 Task: Create a rule when any label is removed from a card by anyone.
Action: Mouse pressed left at (1007, 275)
Screenshot: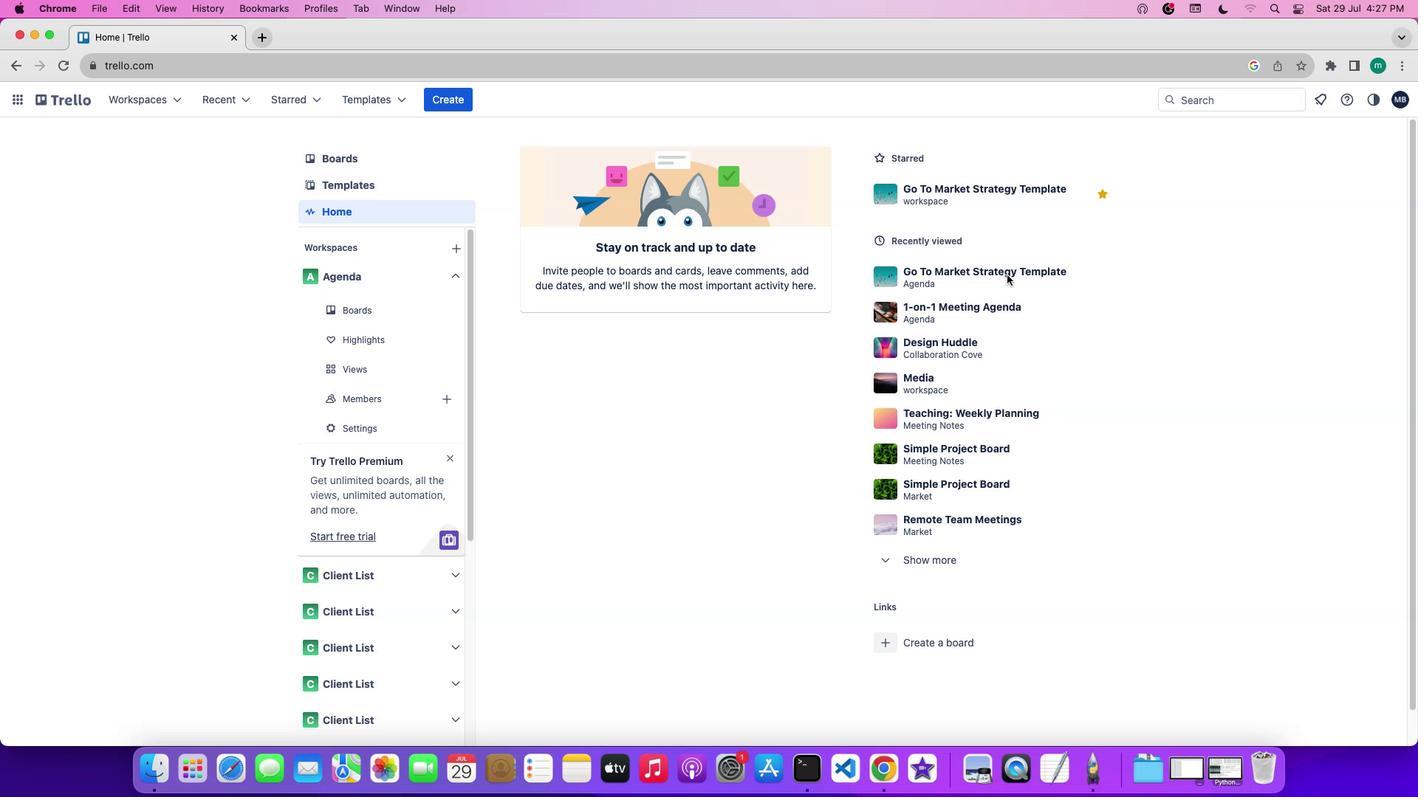 
Action: Mouse pressed left at (1007, 275)
Screenshot: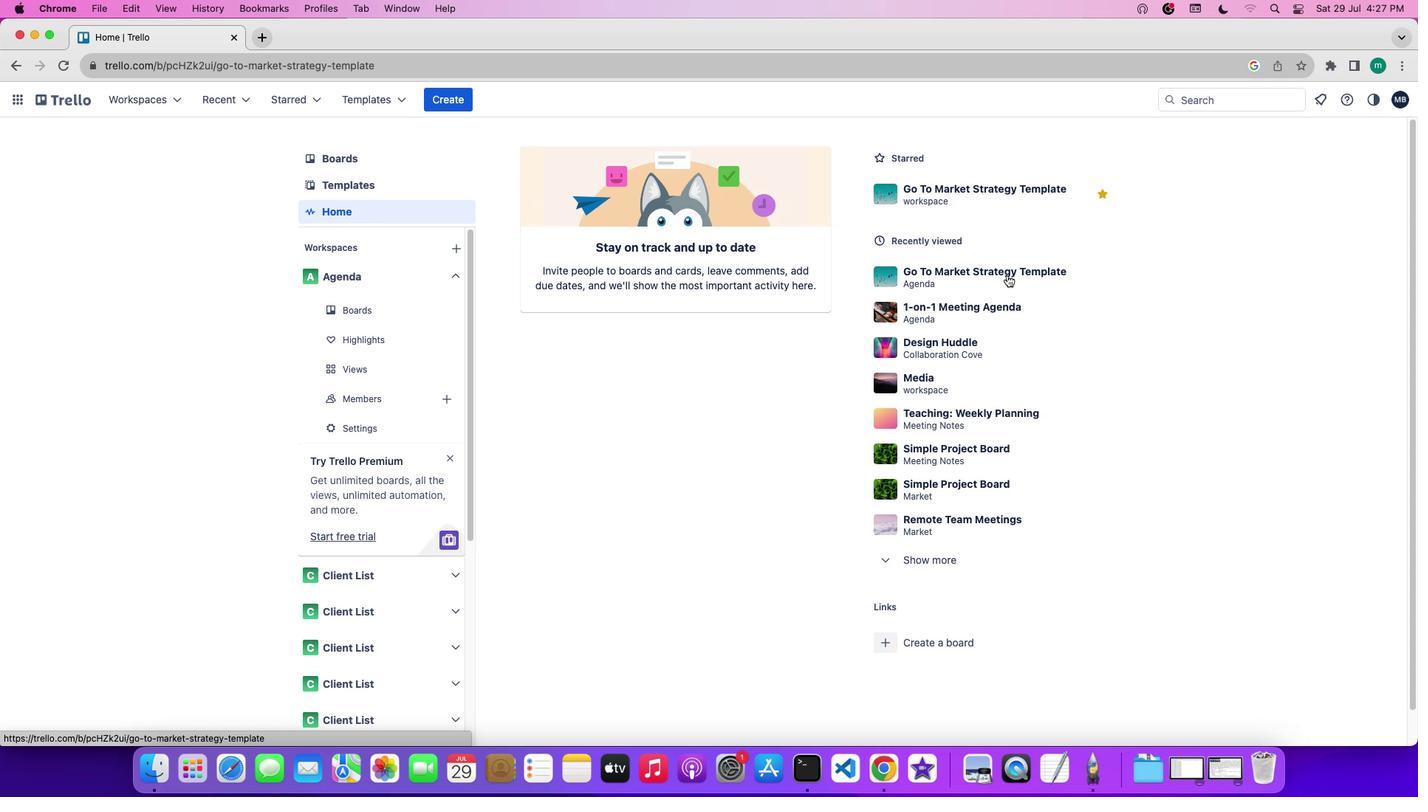 
Action: Mouse moved to (1232, 342)
Screenshot: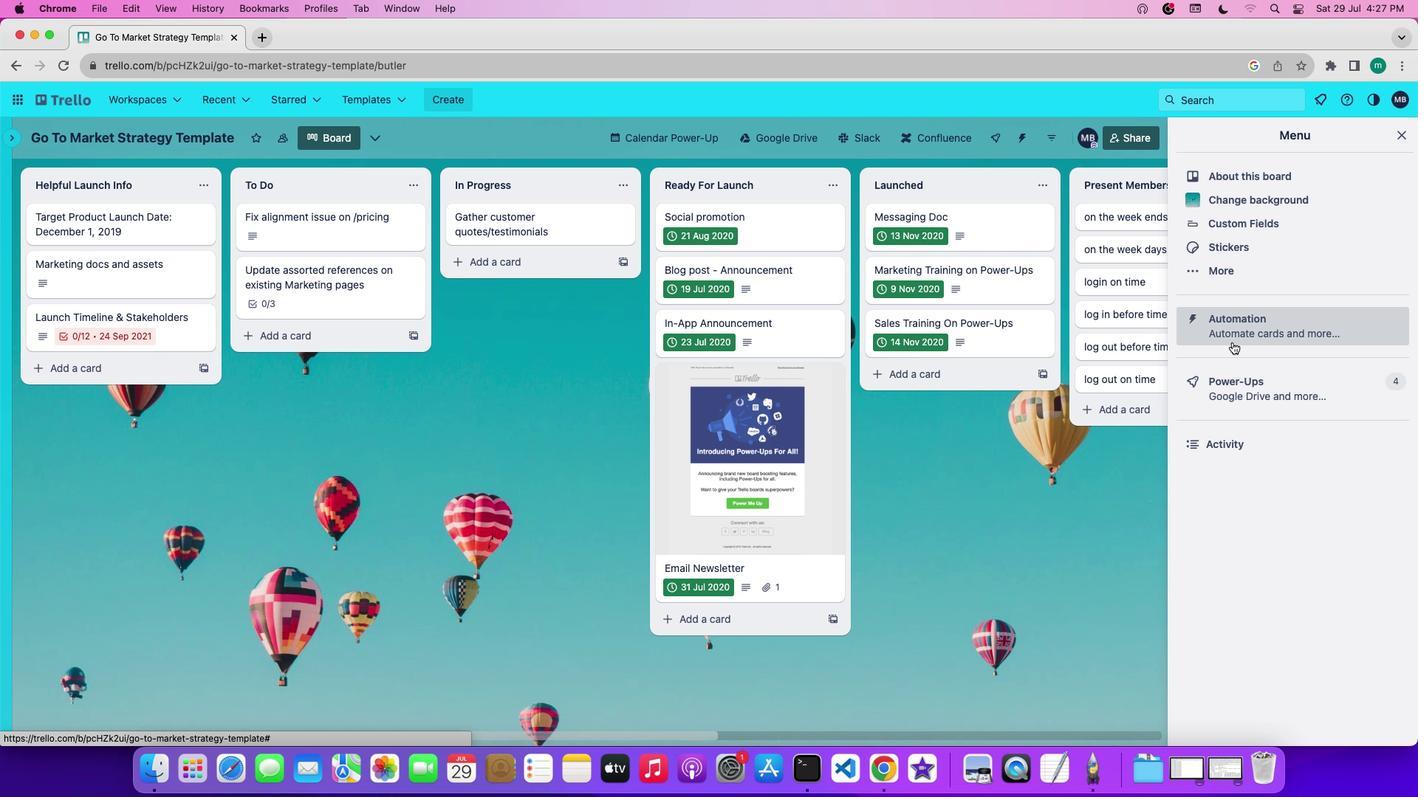 
Action: Mouse pressed left at (1232, 342)
Screenshot: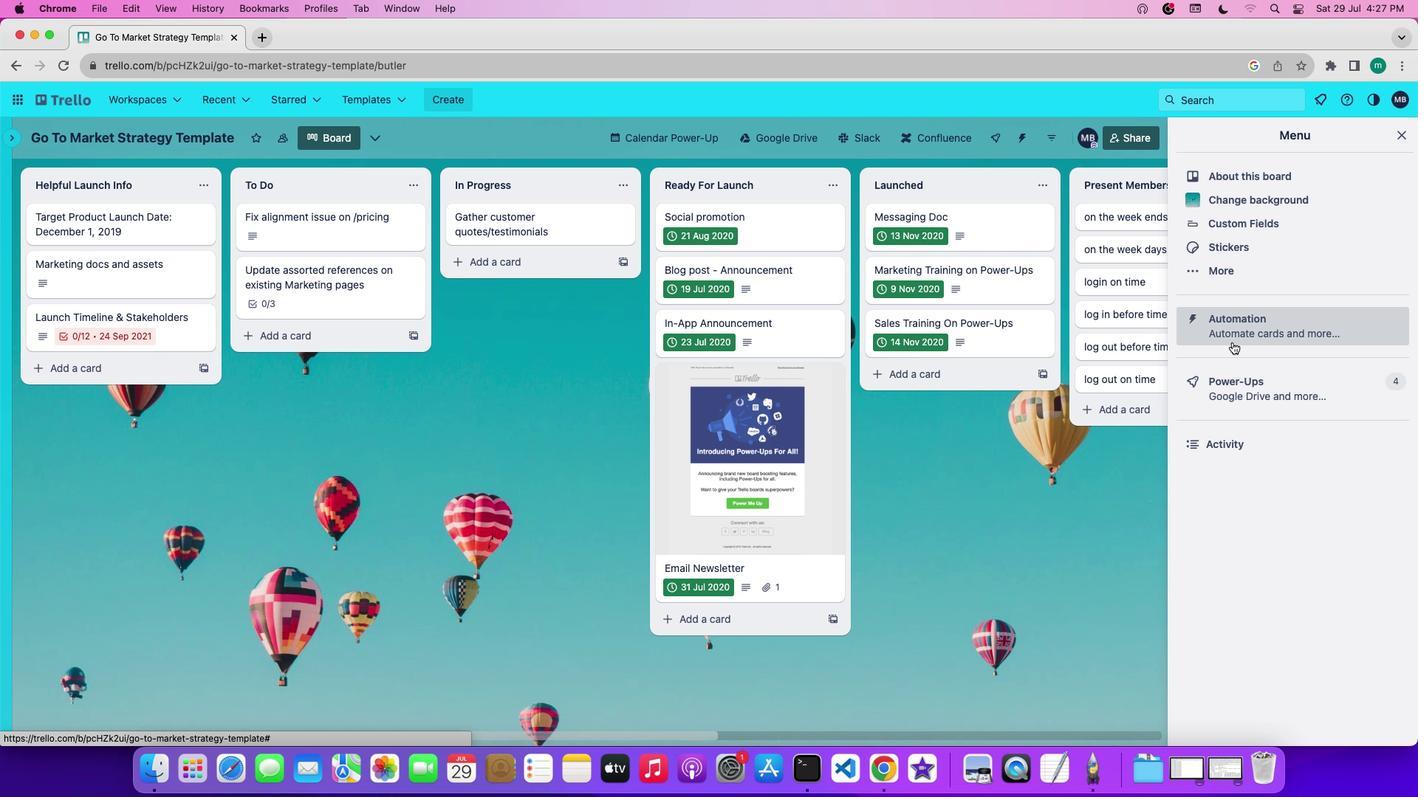 
Action: Mouse moved to (48, 275)
Screenshot: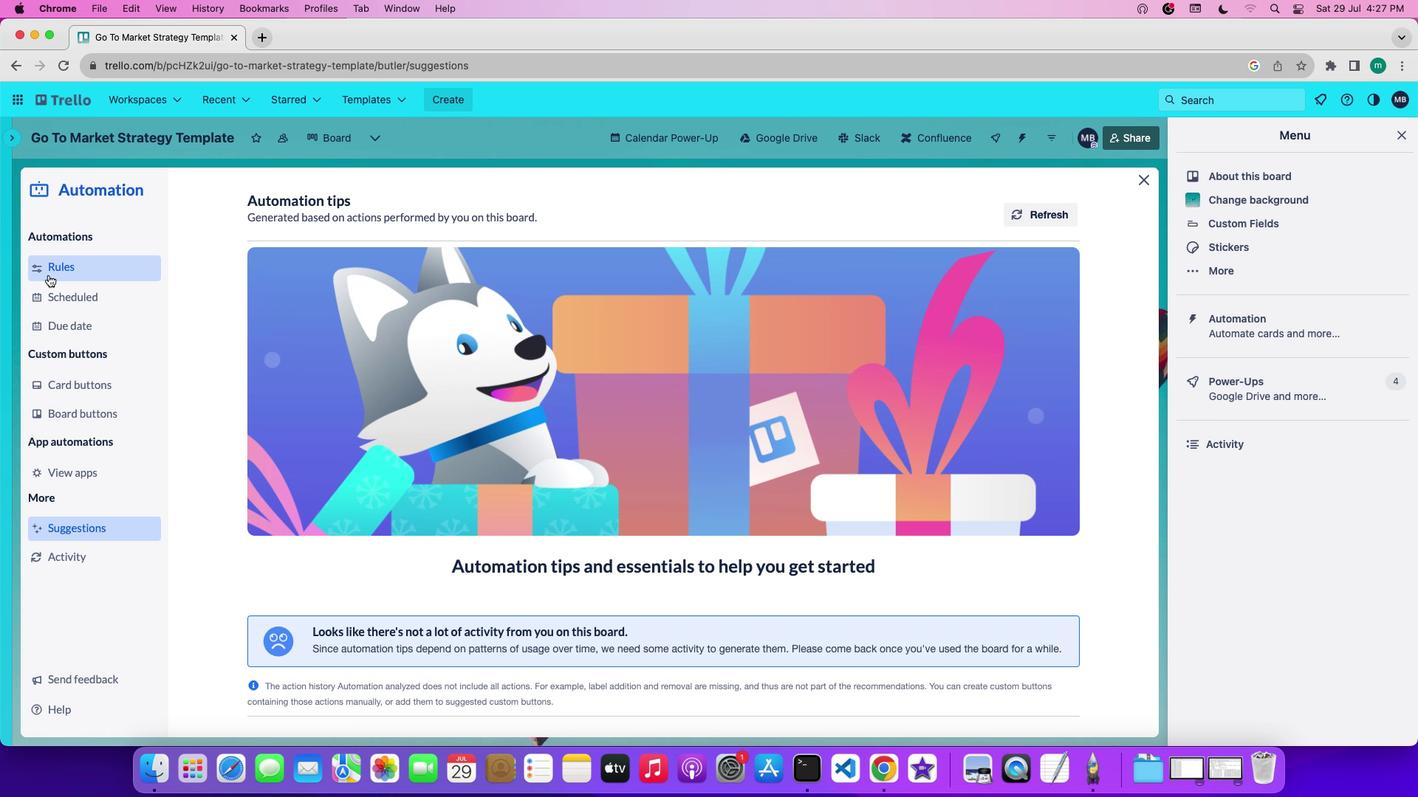 
Action: Mouse pressed left at (48, 275)
Screenshot: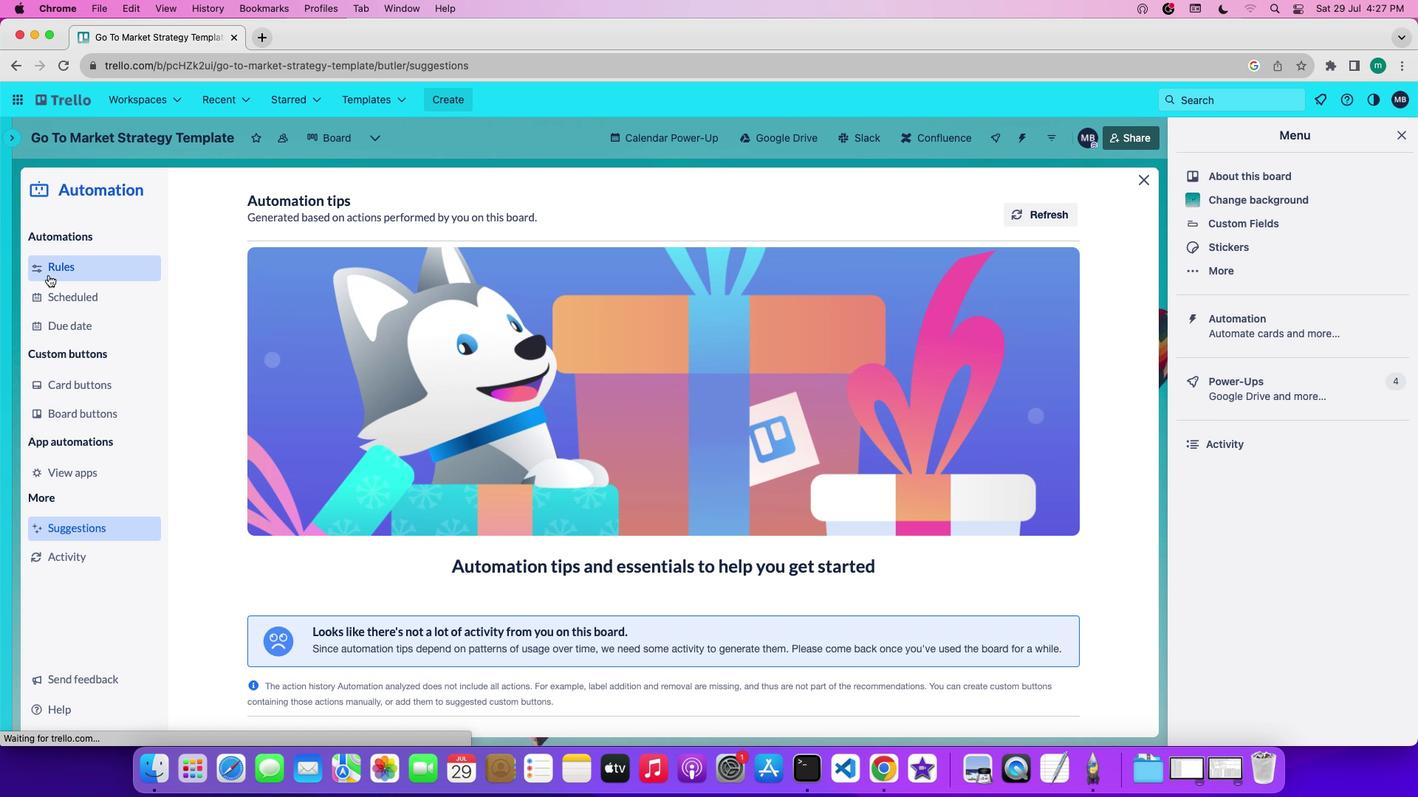 
Action: Mouse moved to (340, 534)
Screenshot: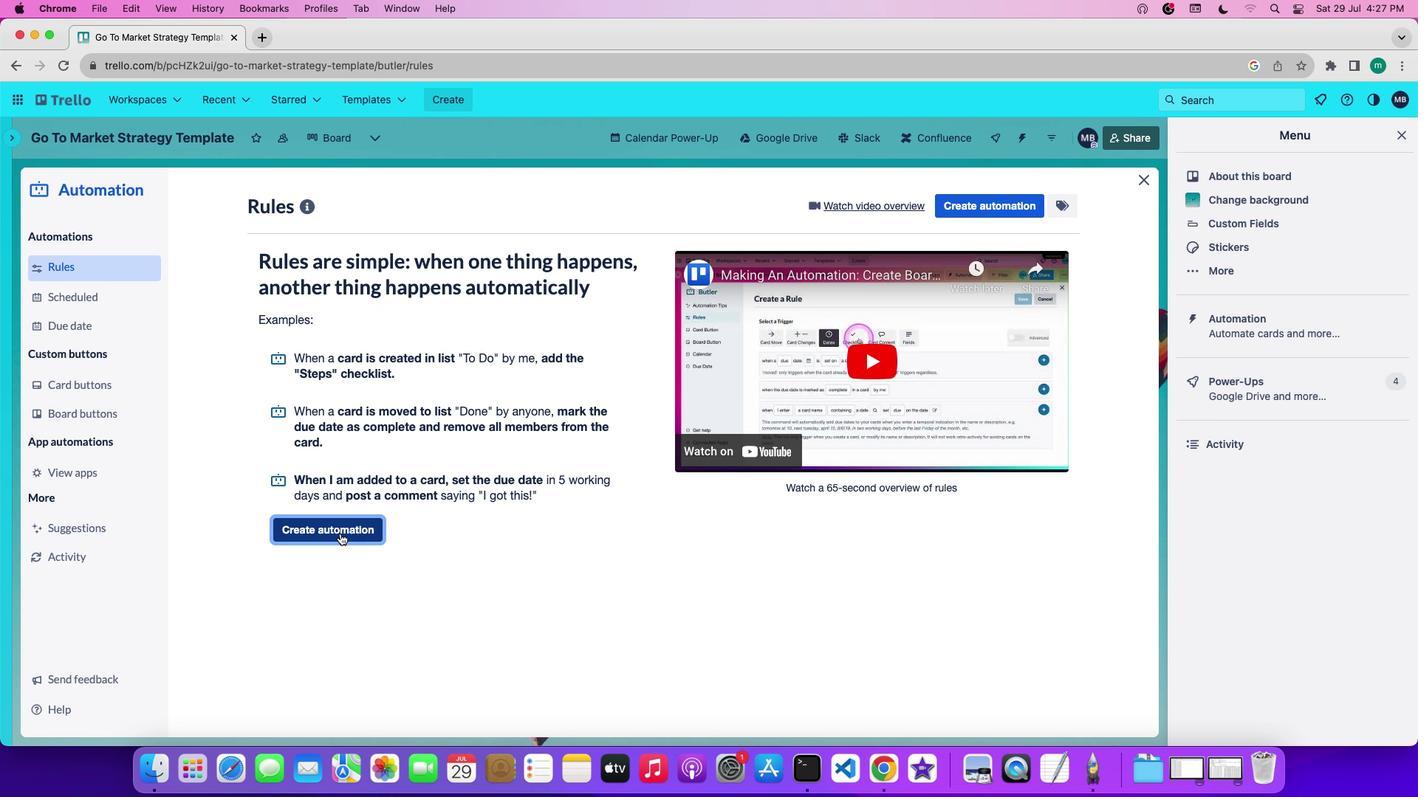 
Action: Mouse pressed left at (340, 534)
Screenshot: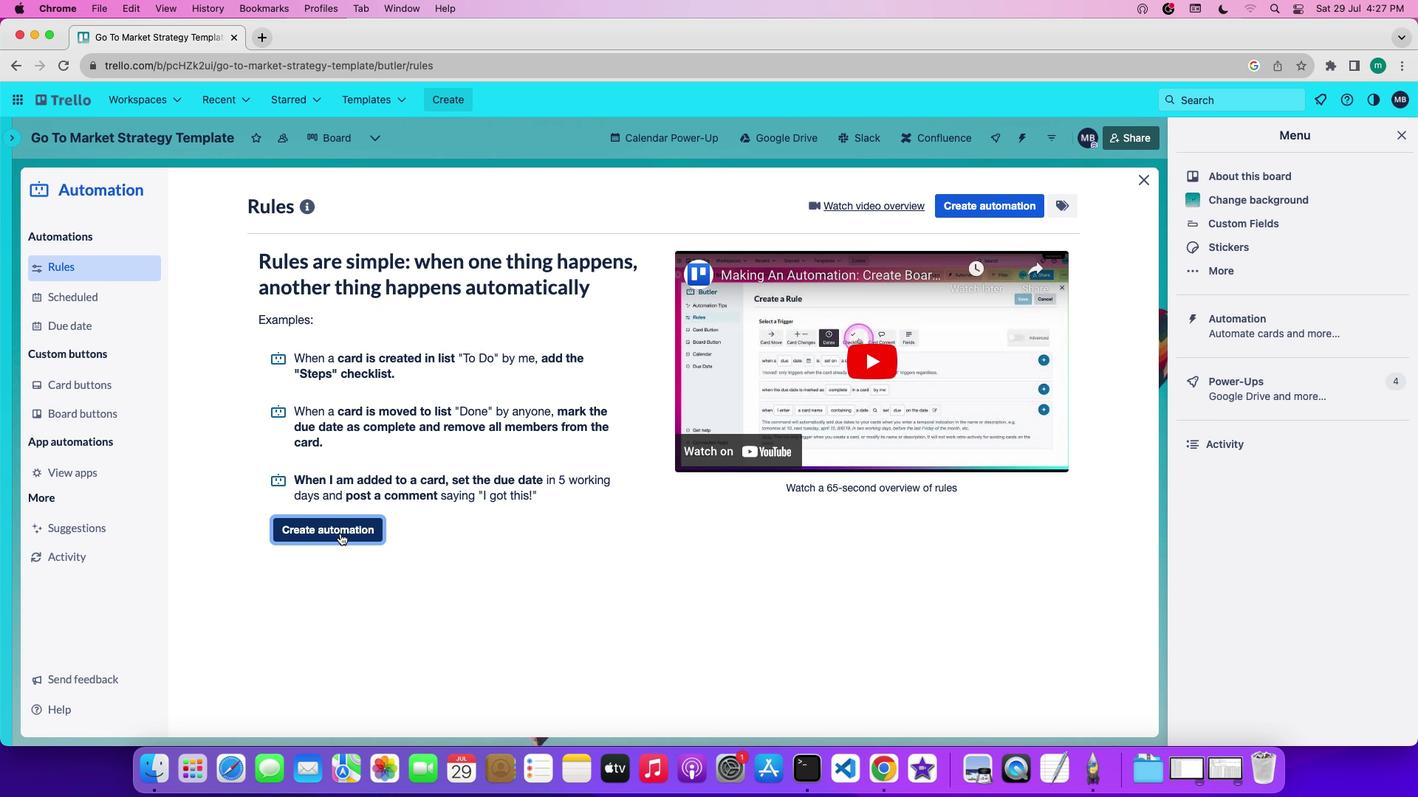 
Action: Mouse moved to (643, 340)
Screenshot: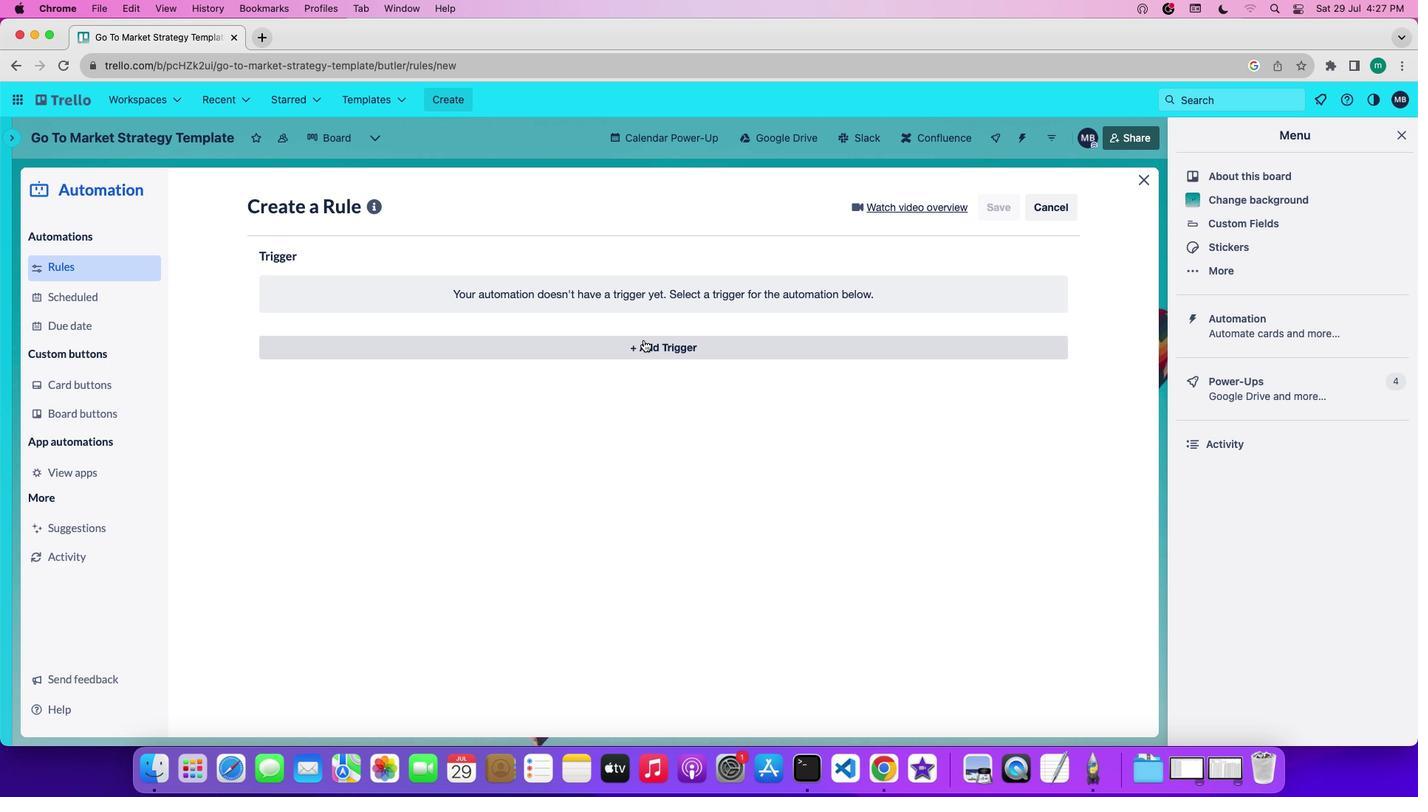 
Action: Mouse pressed left at (643, 340)
Screenshot: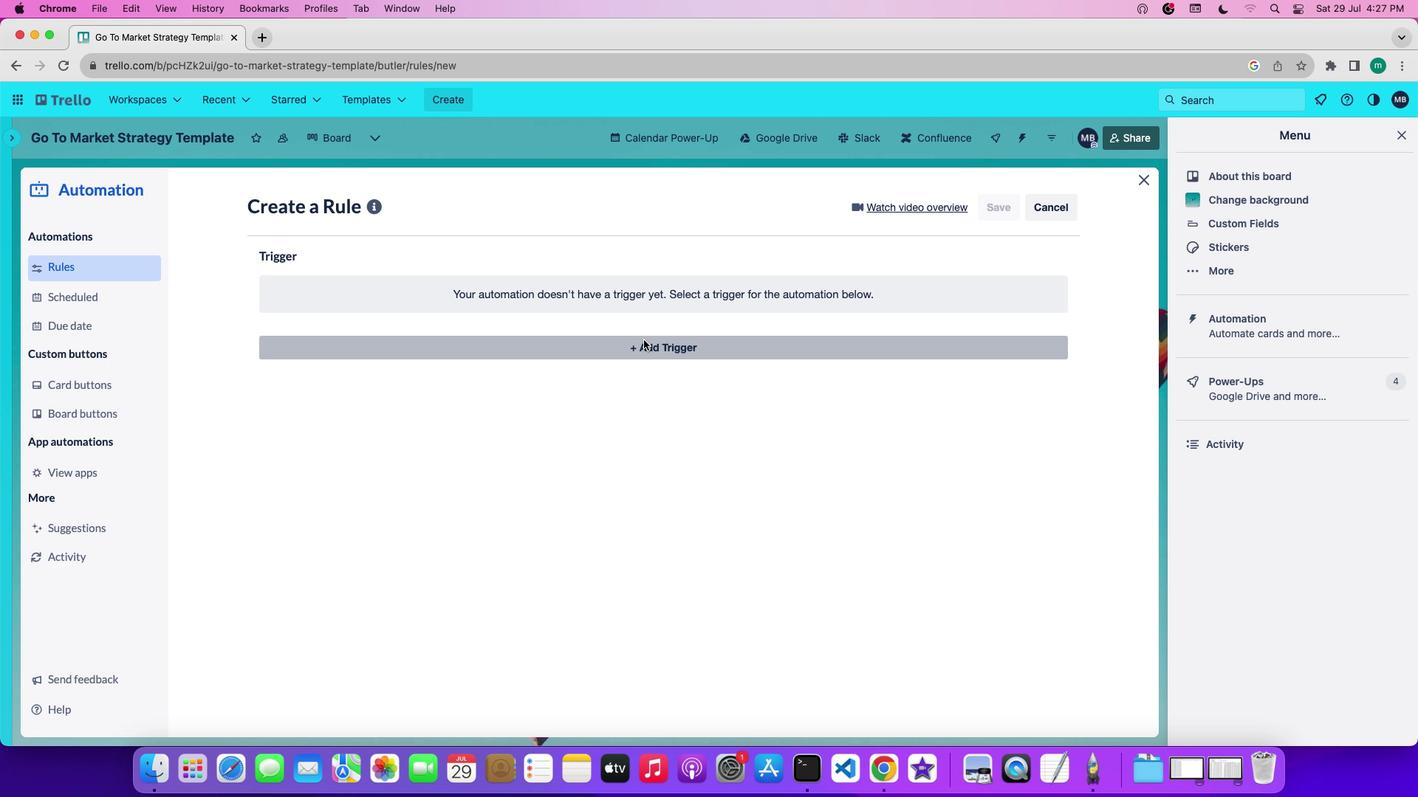 
Action: Mouse moved to (368, 401)
Screenshot: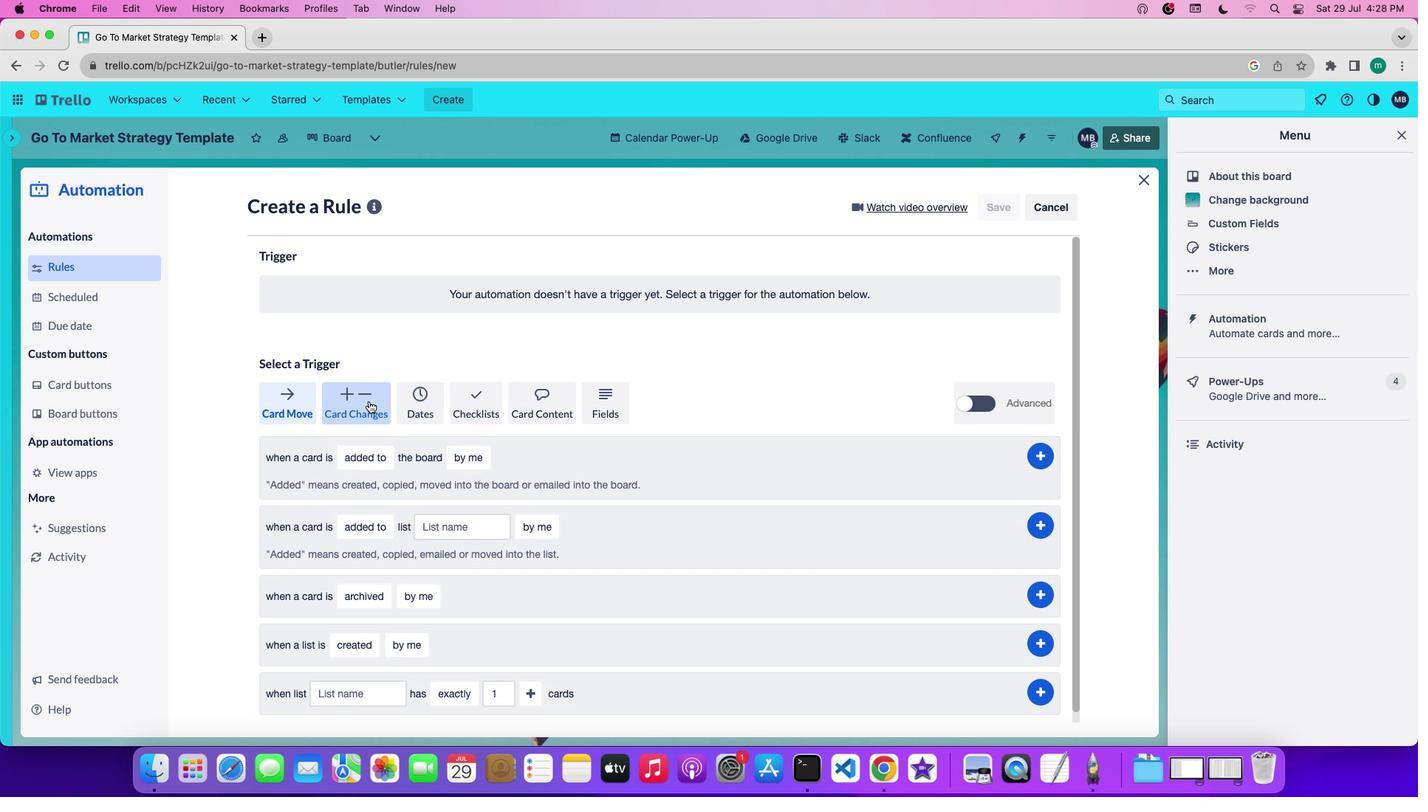 
Action: Mouse pressed left at (368, 401)
Screenshot: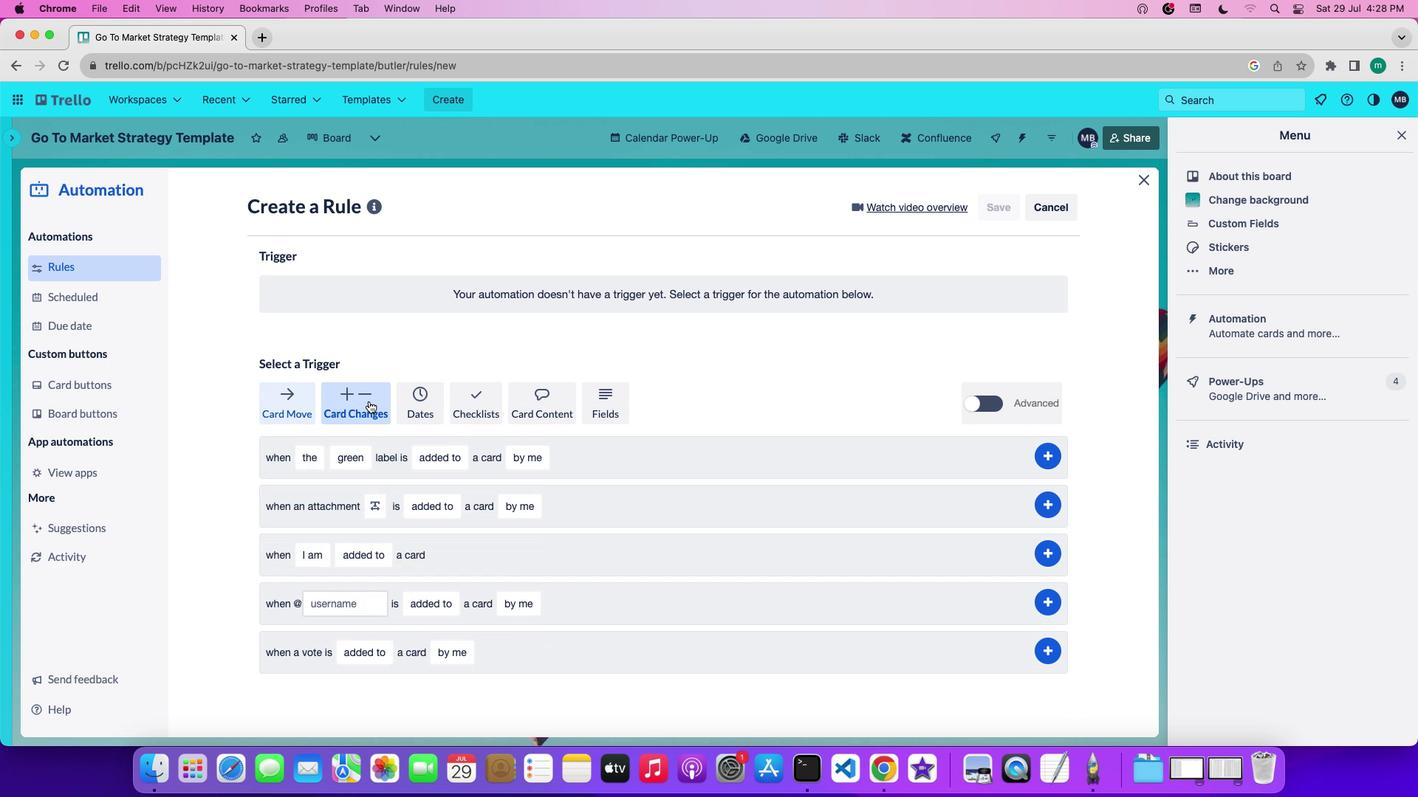 
Action: Mouse moved to (314, 457)
Screenshot: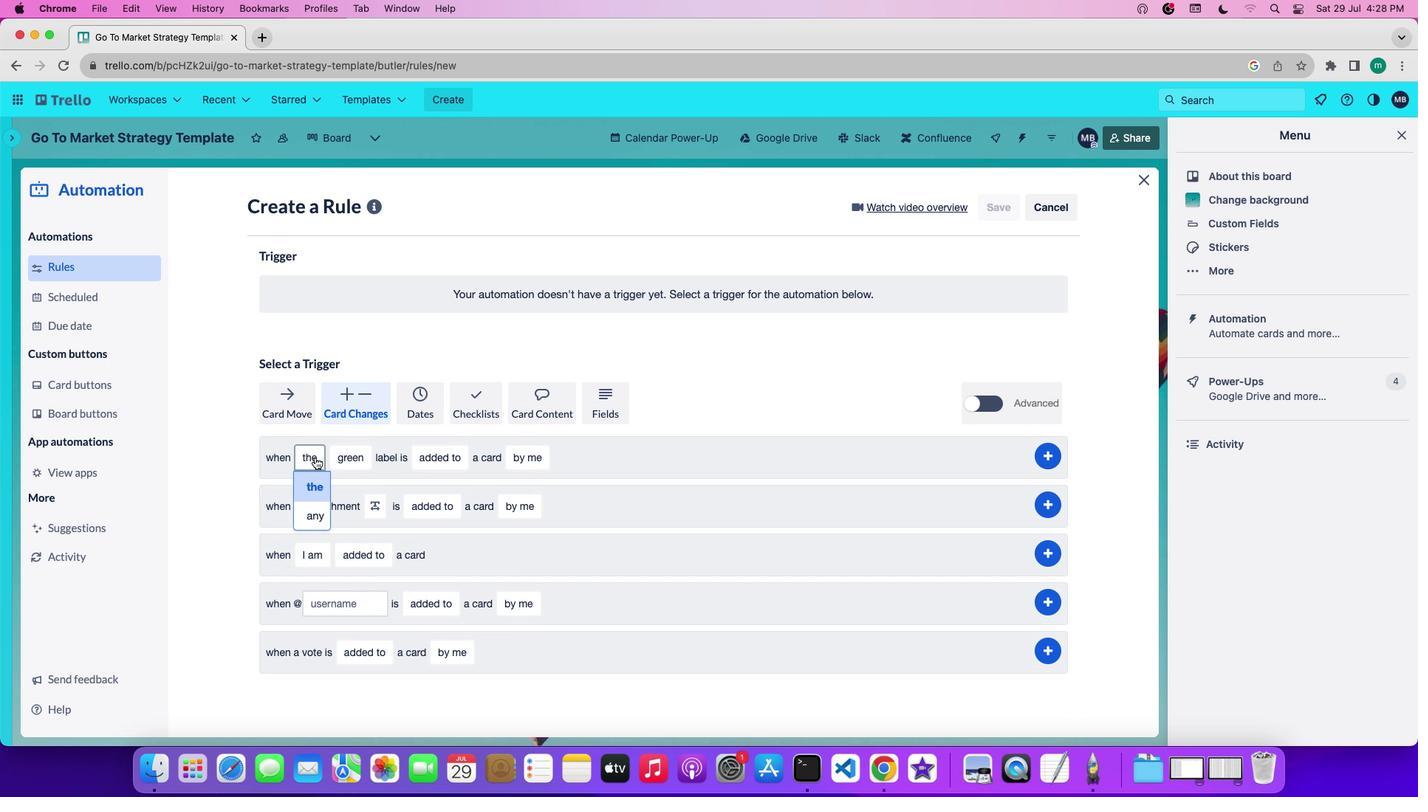 
Action: Mouse pressed left at (314, 457)
Screenshot: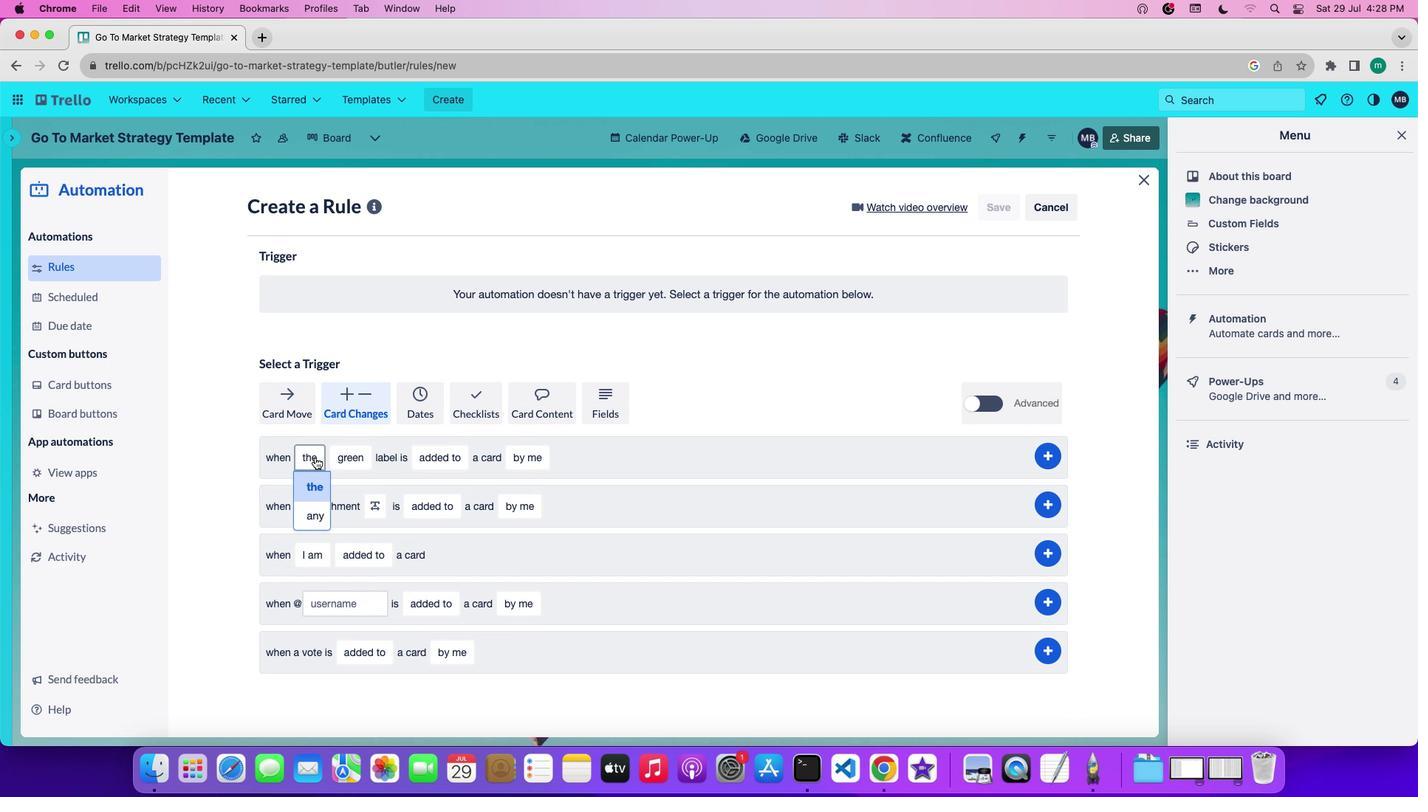 
Action: Mouse moved to (316, 513)
Screenshot: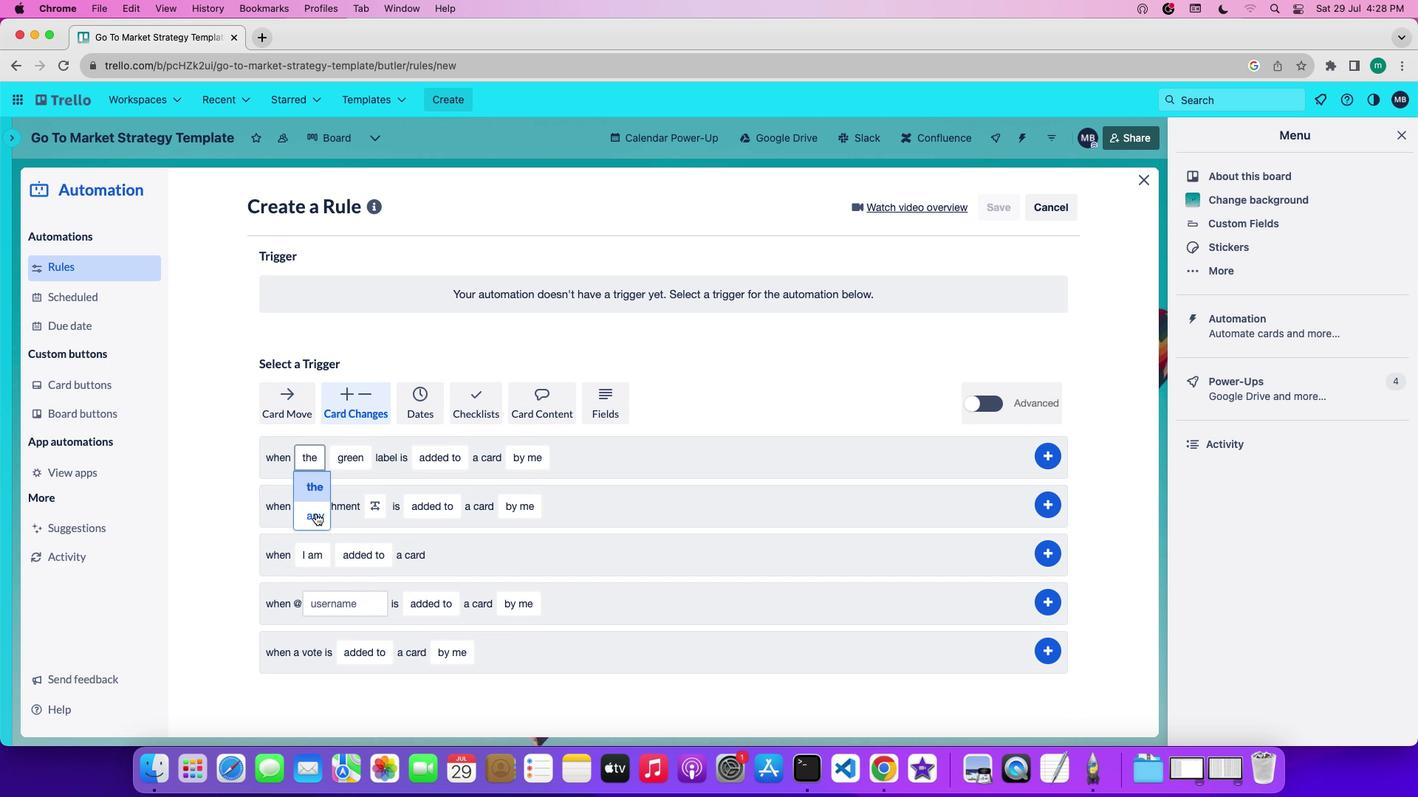 
Action: Mouse pressed left at (316, 513)
Screenshot: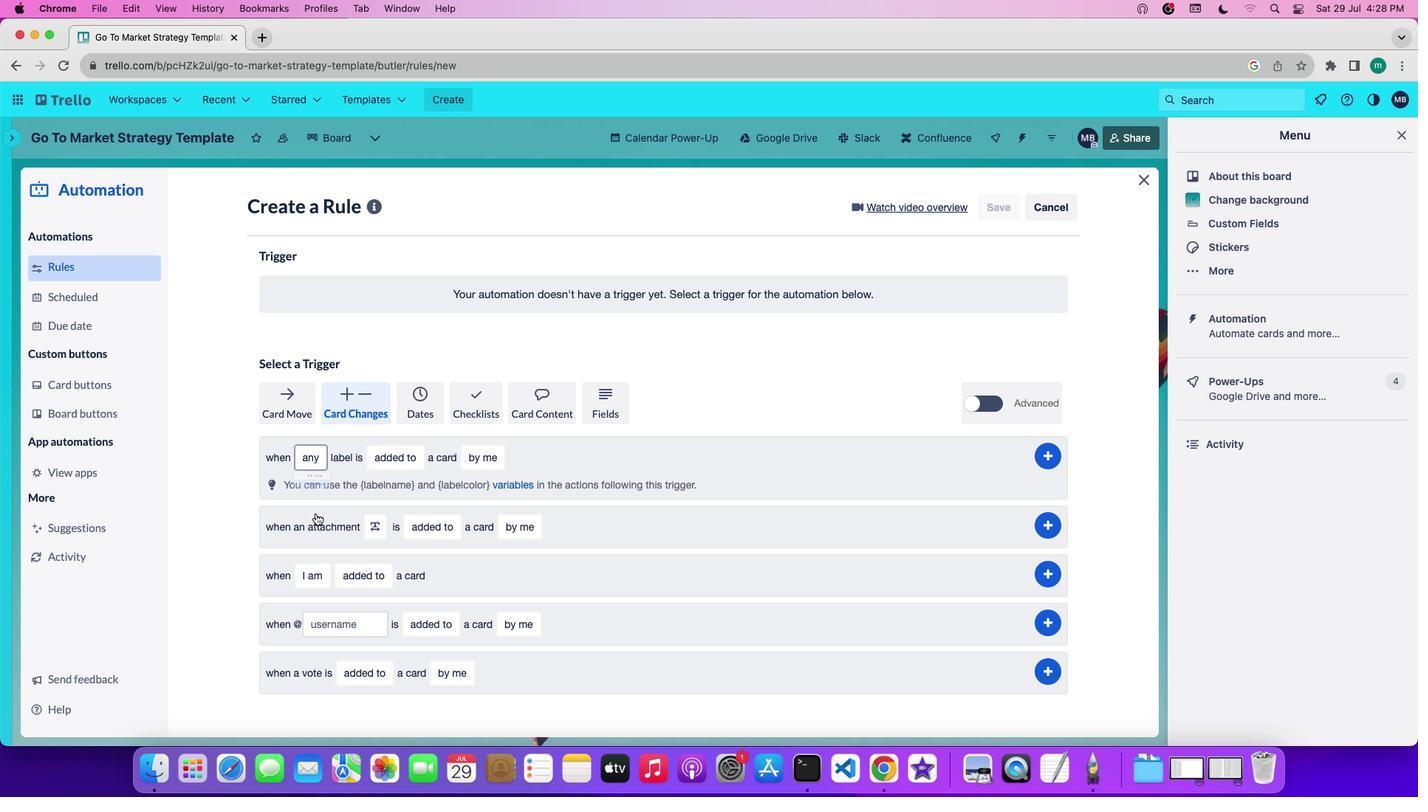 
Action: Mouse moved to (396, 460)
Screenshot: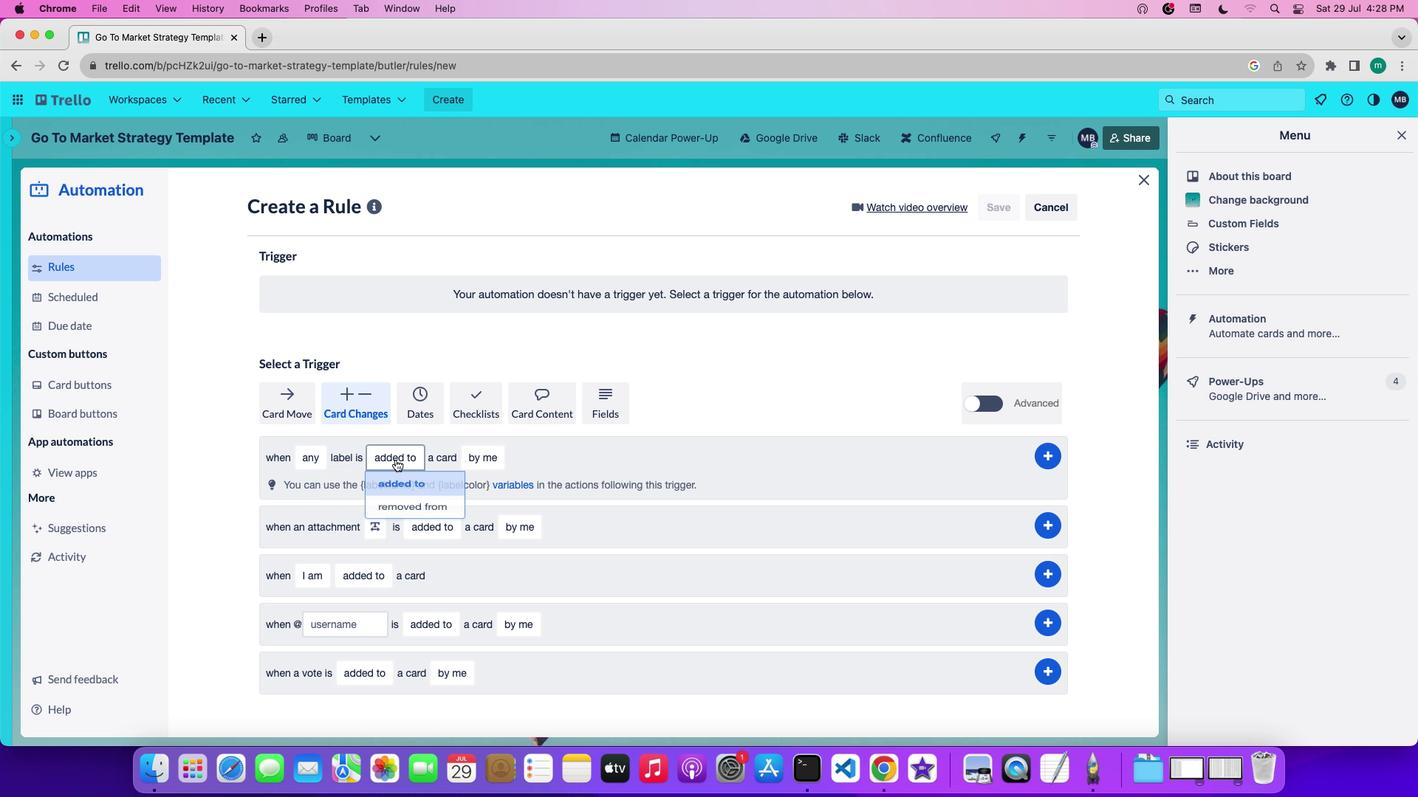 
Action: Mouse pressed left at (396, 460)
Screenshot: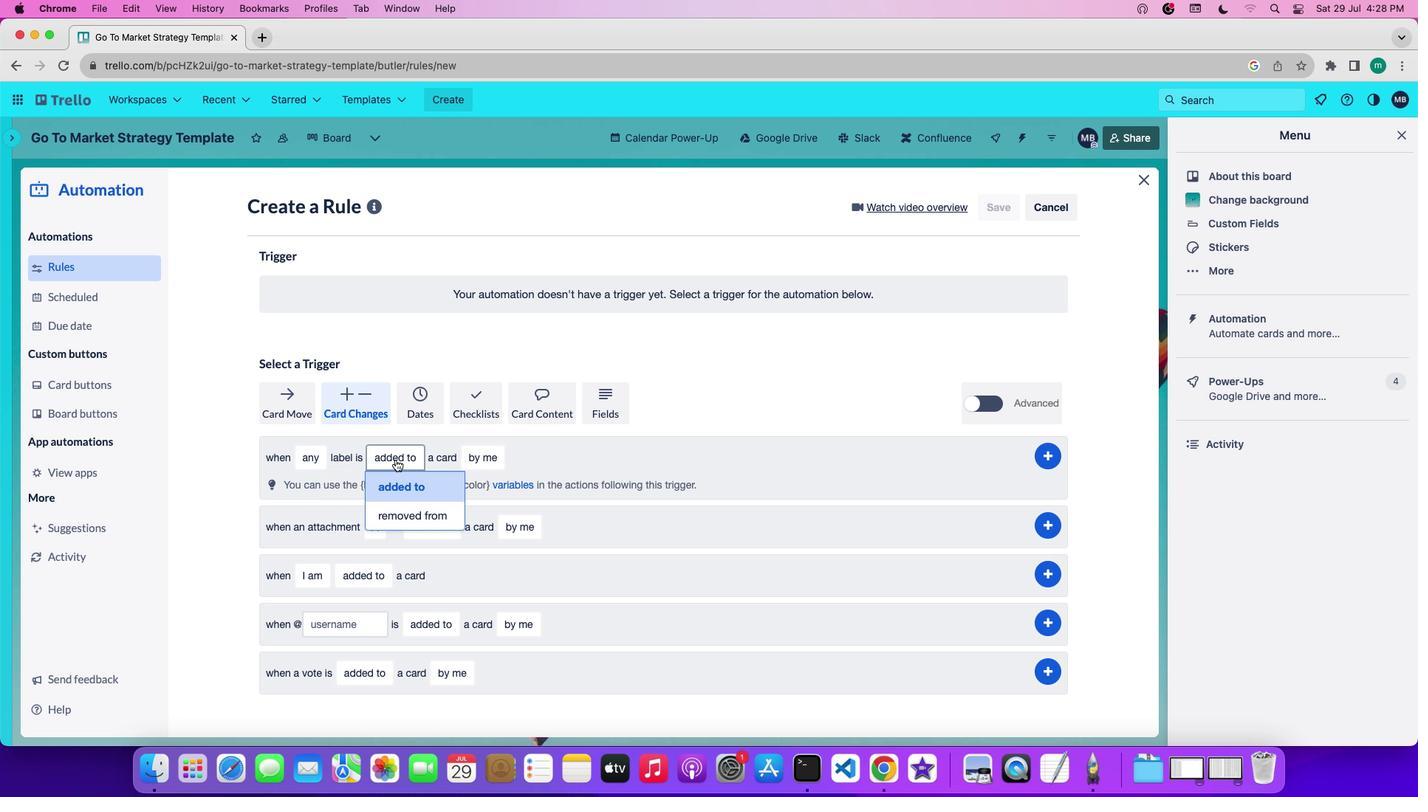 
Action: Mouse moved to (412, 522)
Screenshot: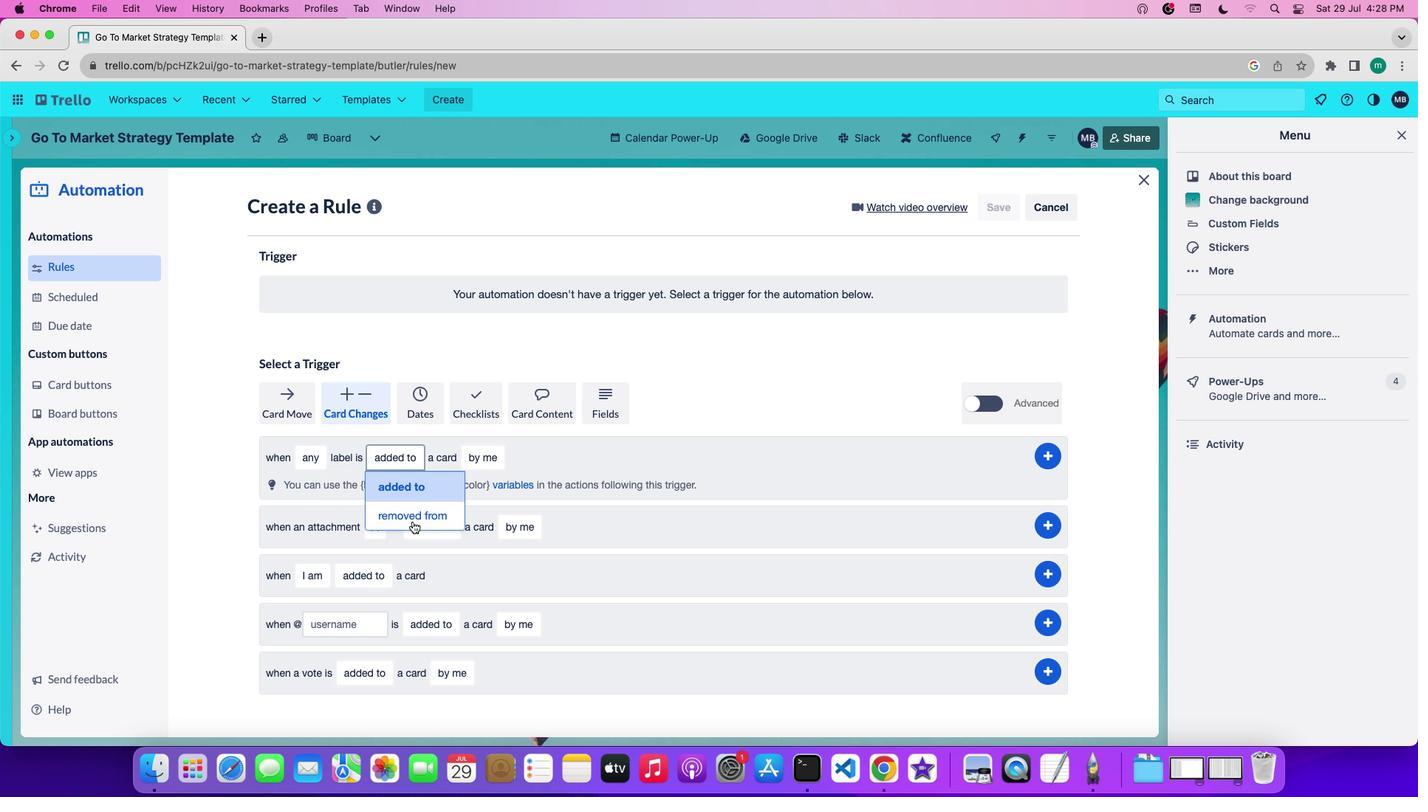 
Action: Mouse pressed left at (412, 522)
Screenshot: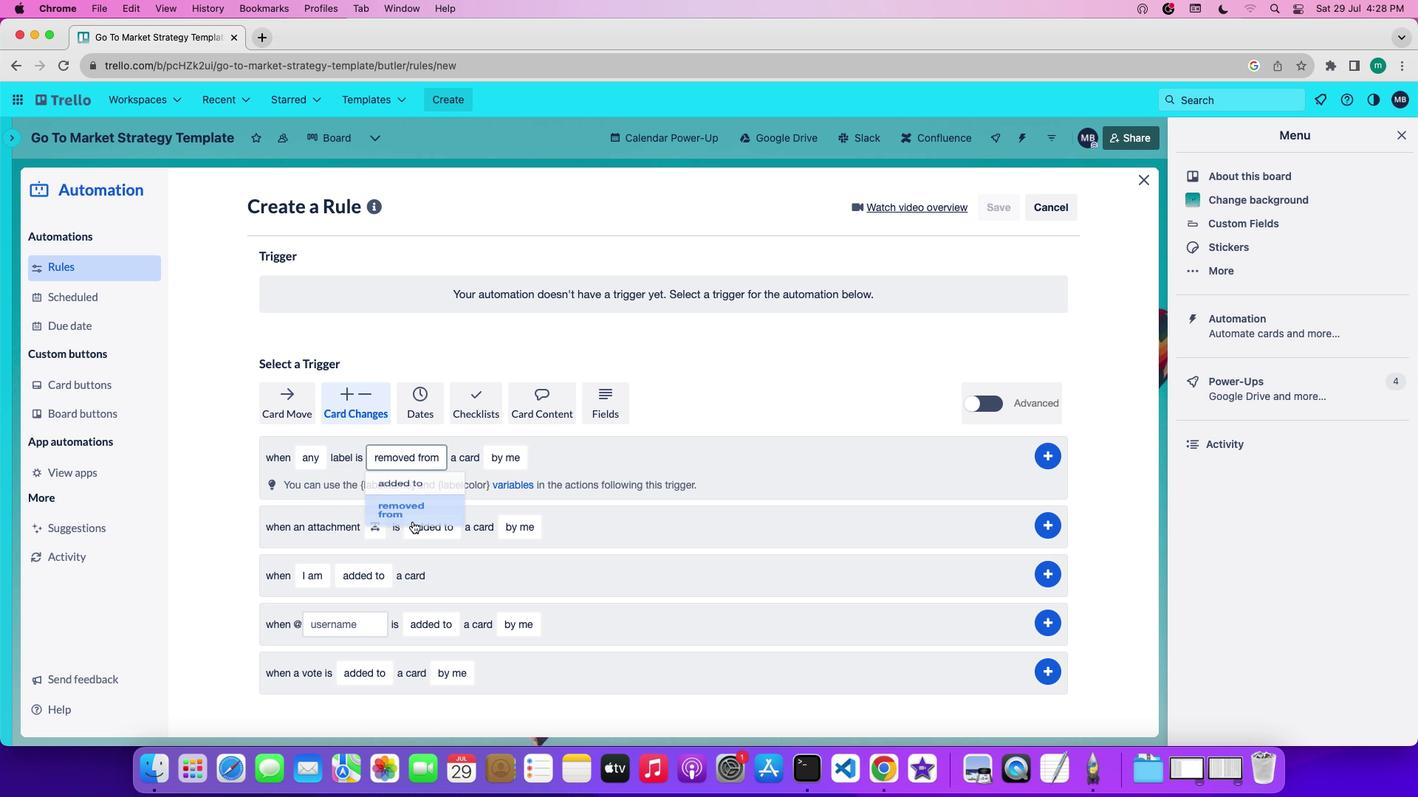 
Action: Mouse moved to (506, 460)
Screenshot: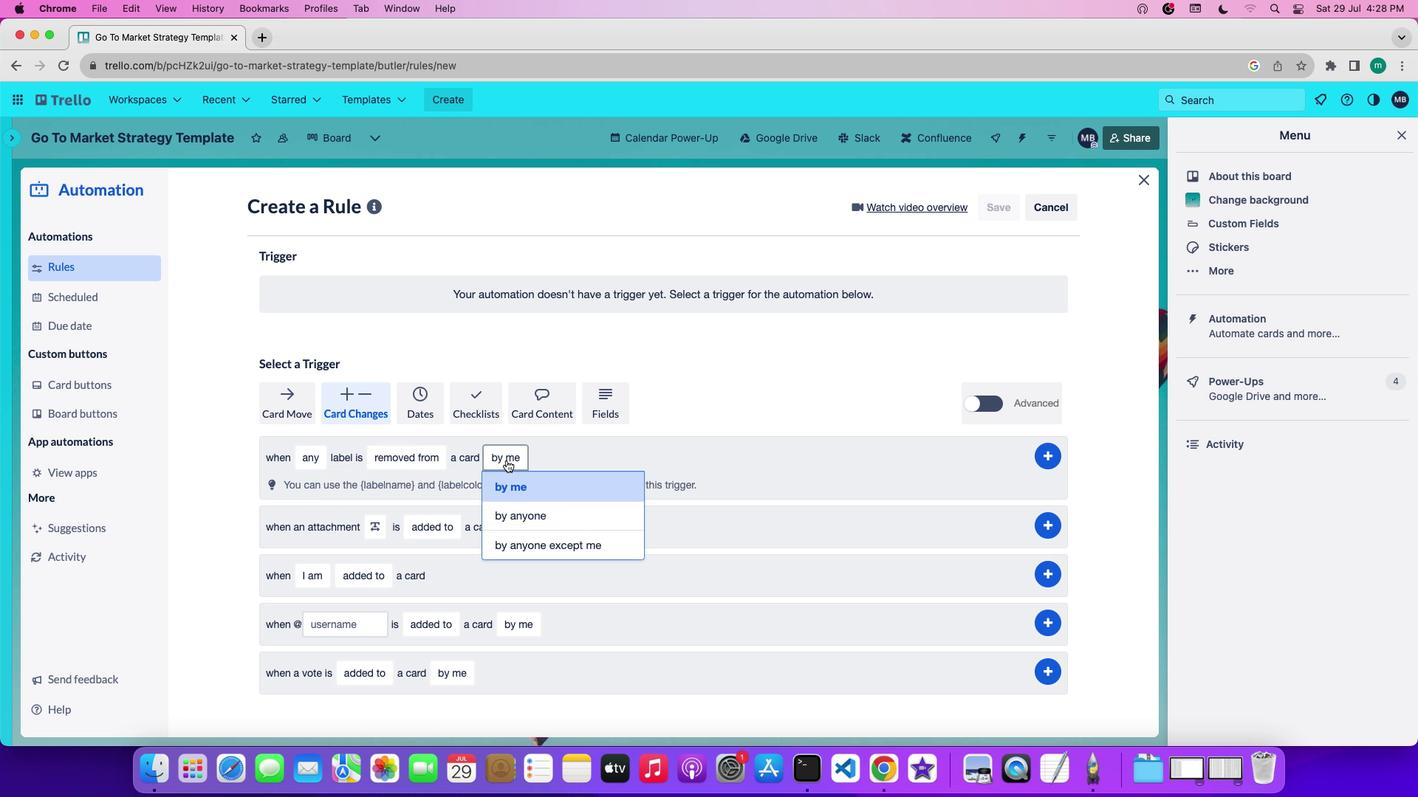 
Action: Mouse pressed left at (506, 460)
Screenshot: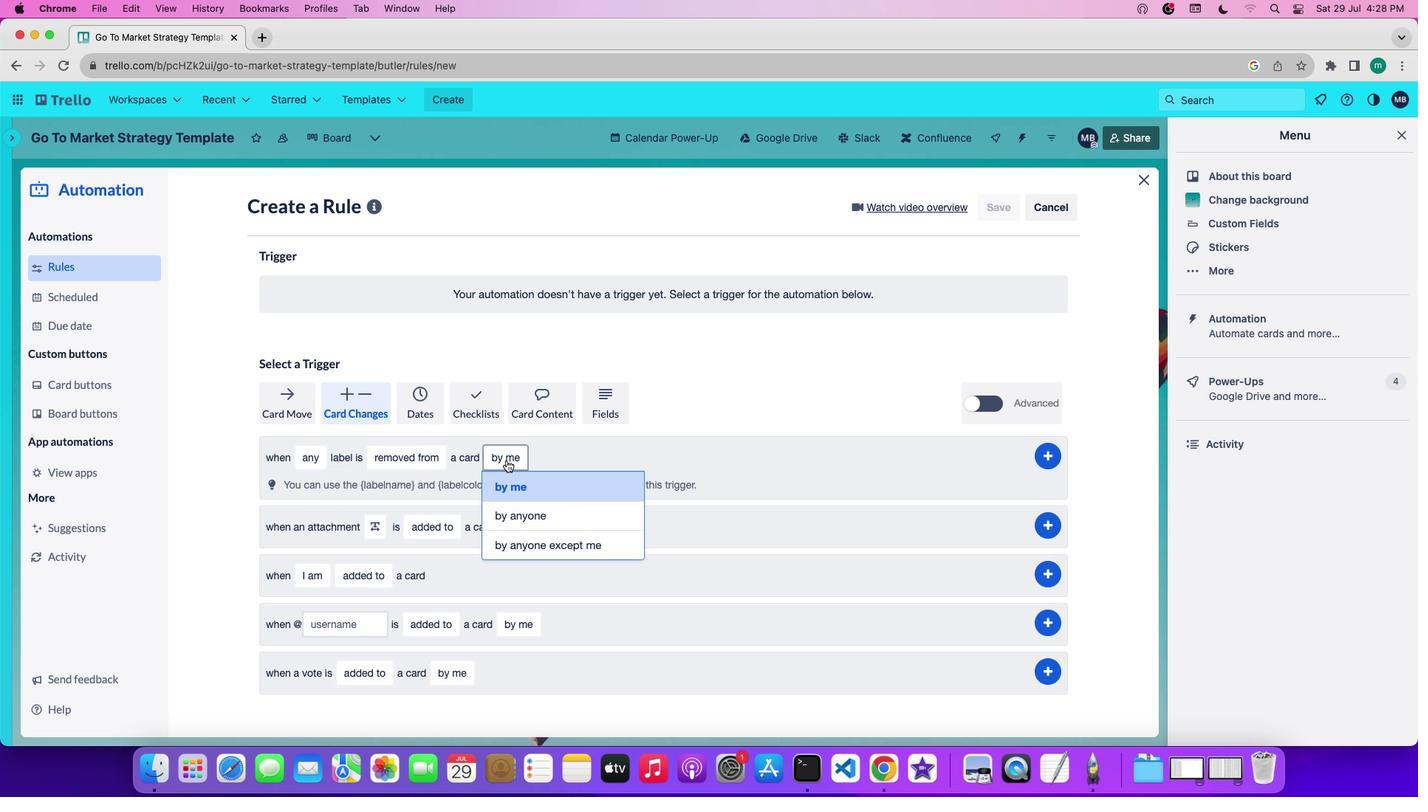 
Action: Mouse moved to (515, 510)
Screenshot: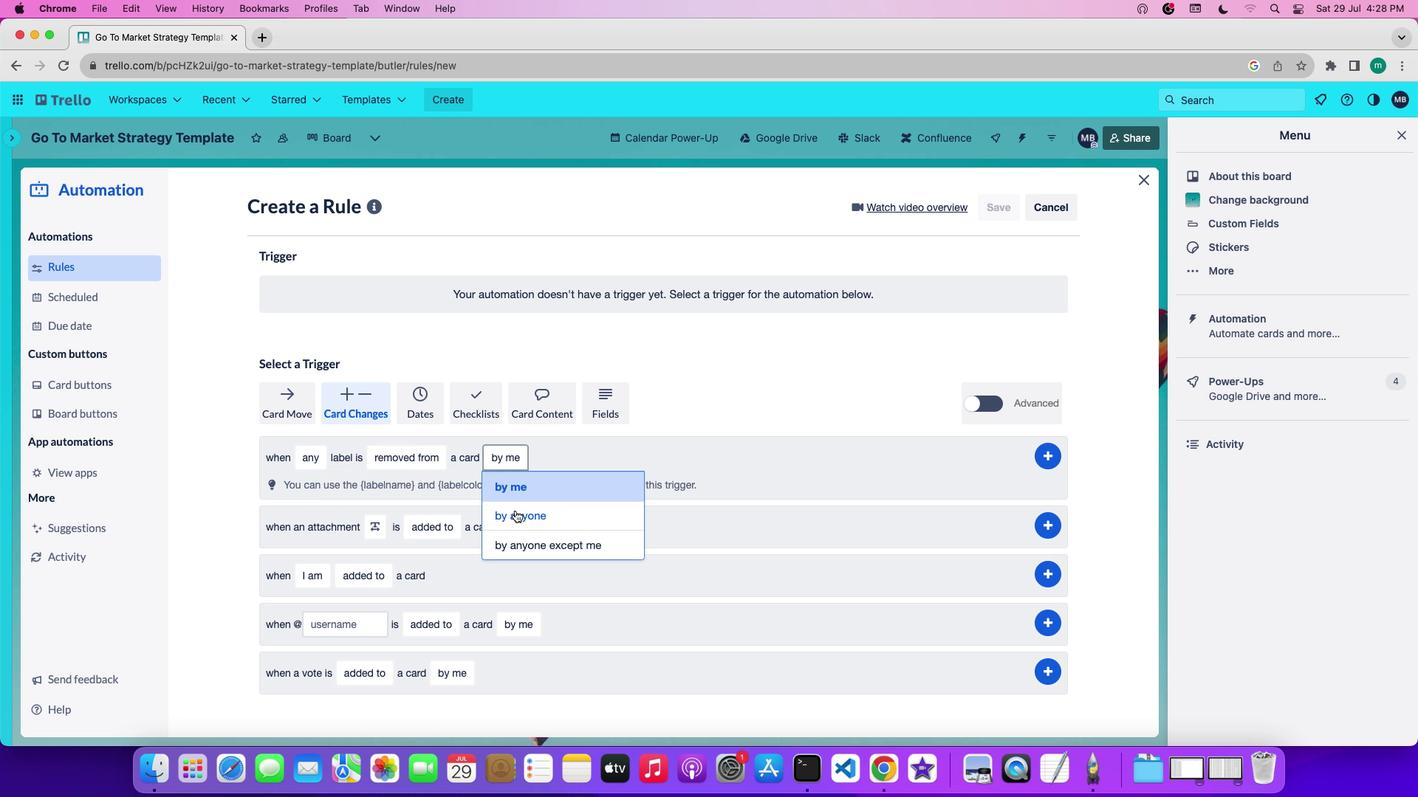 
Action: Mouse pressed left at (515, 510)
Screenshot: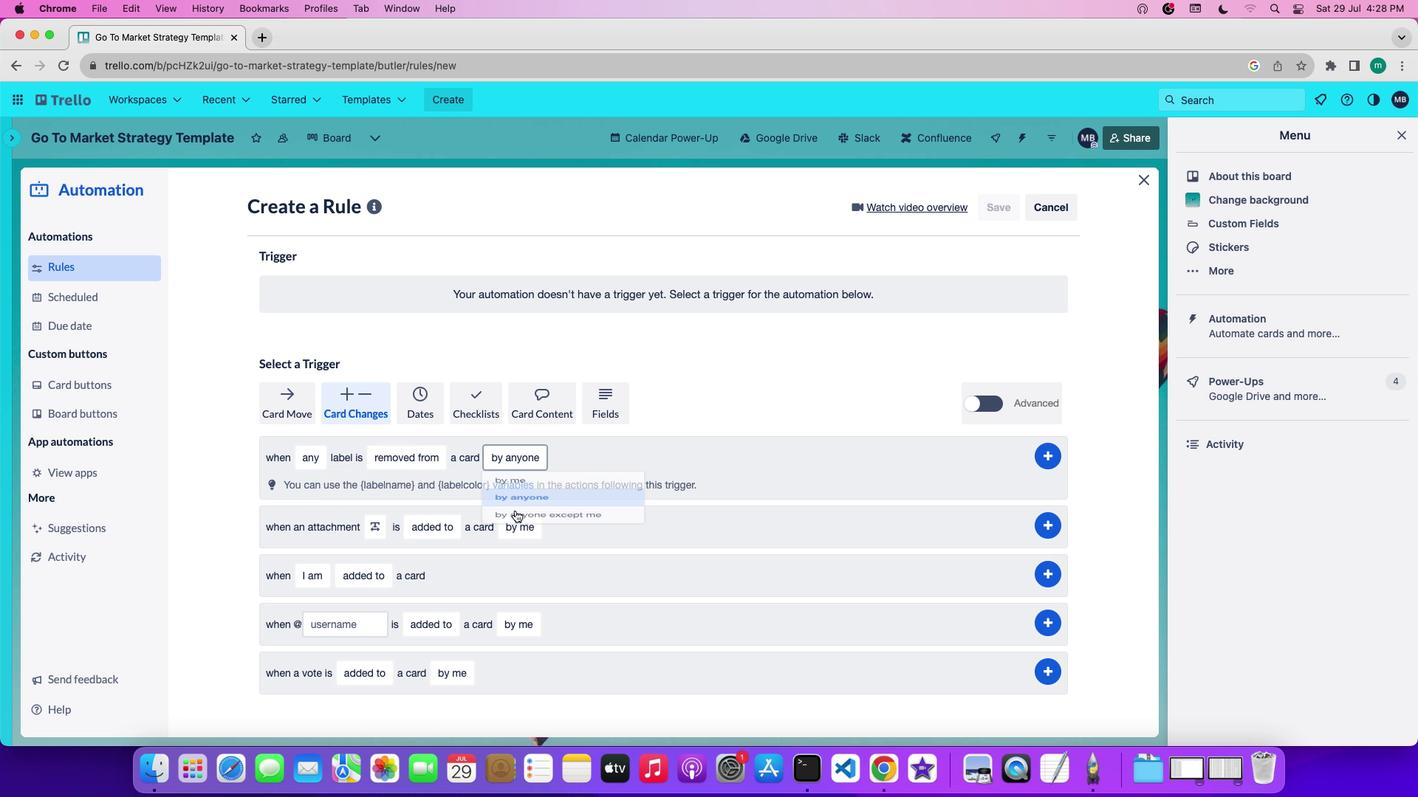 
Action: Mouse moved to (1041, 461)
Screenshot: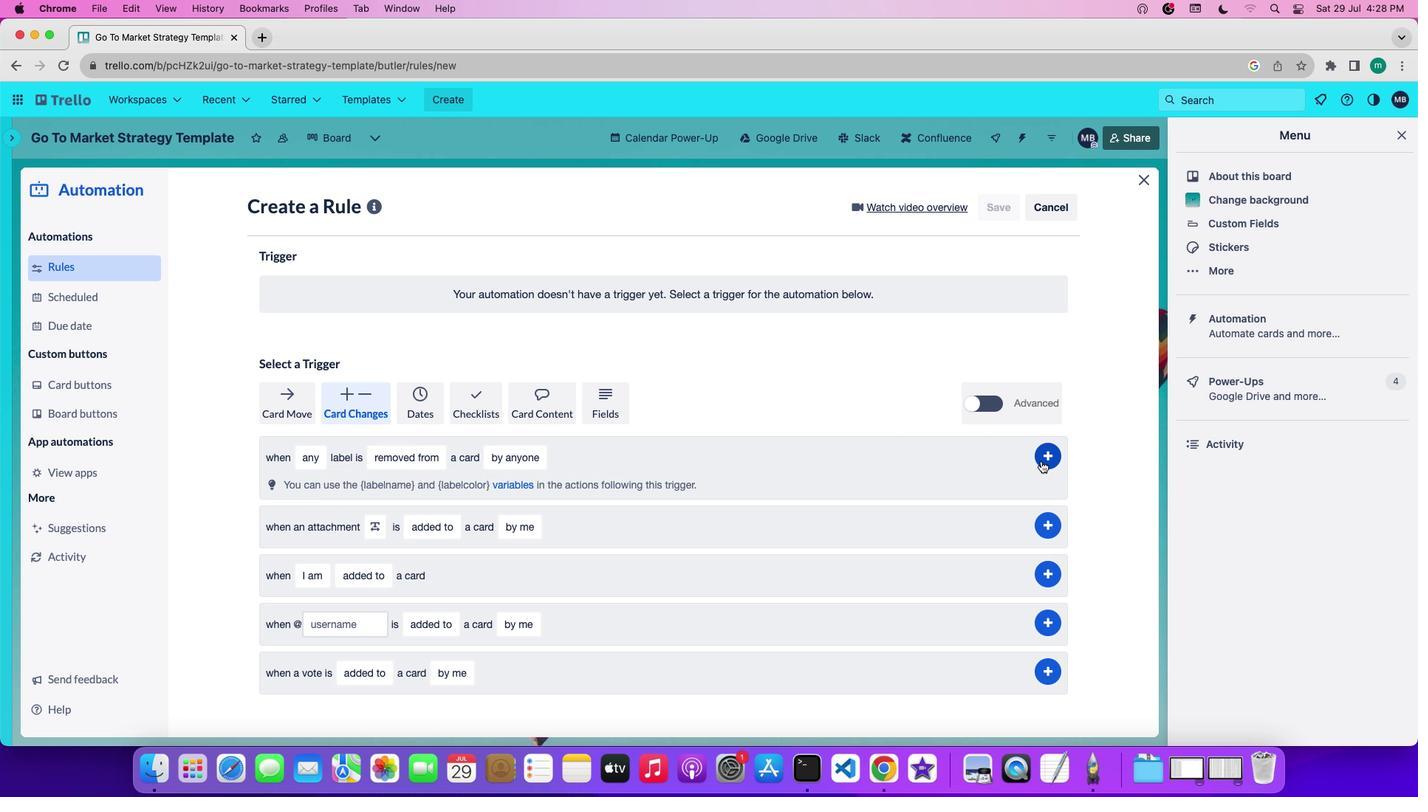 
Action: Mouse pressed left at (1041, 461)
Screenshot: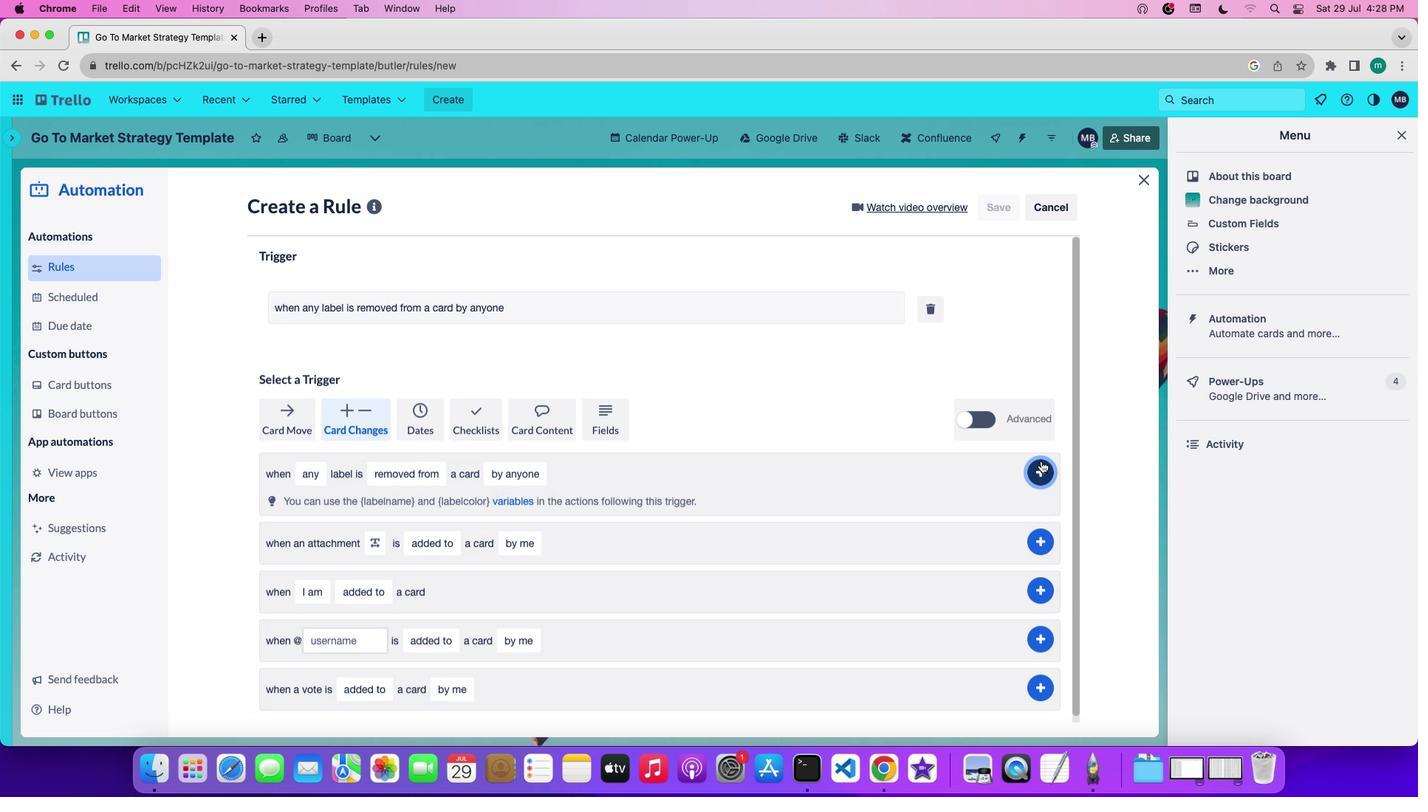 
Action: Mouse moved to (1040, 461)
Screenshot: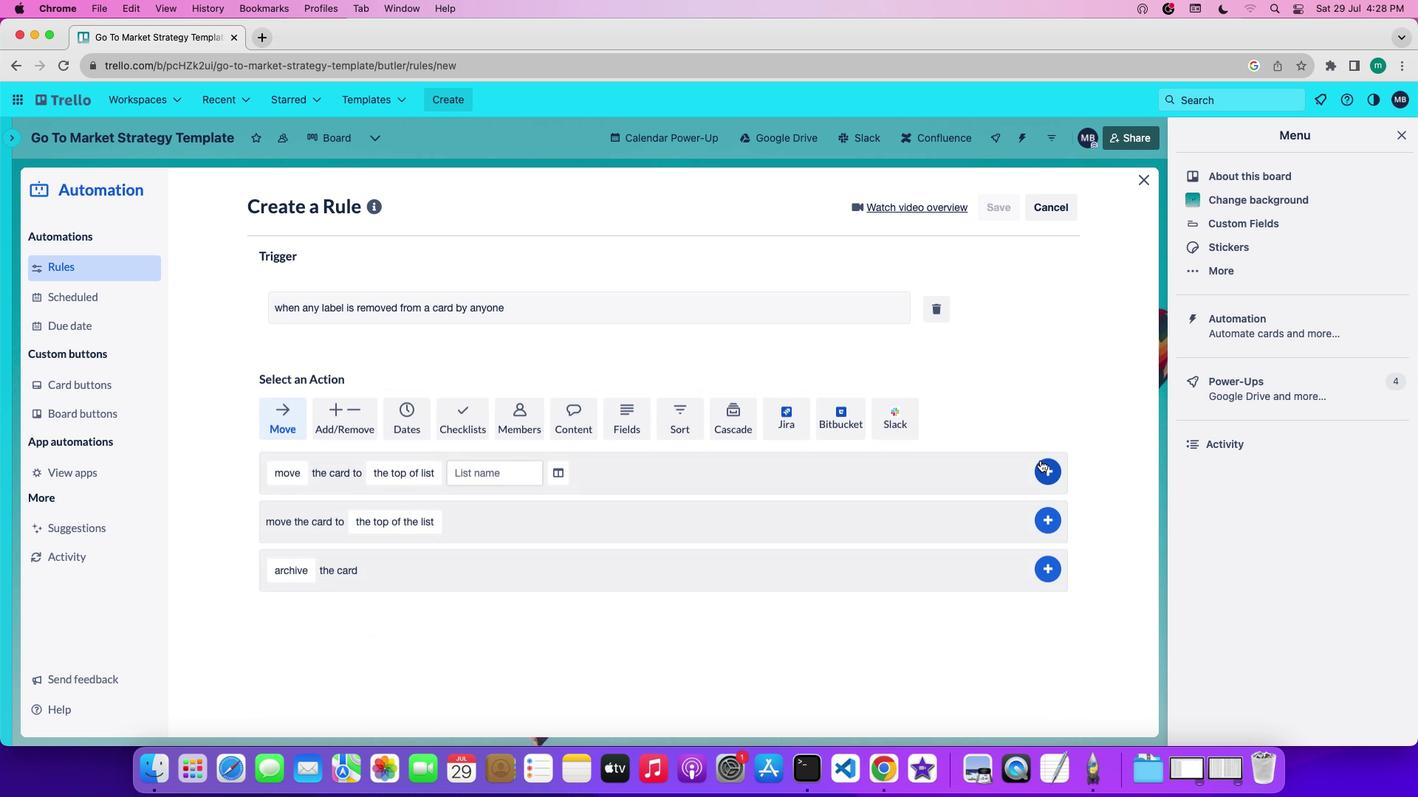 
